 Task: Enable alerts for new tour insights from email types.
Action: Mouse moved to (1166, 134)
Screenshot: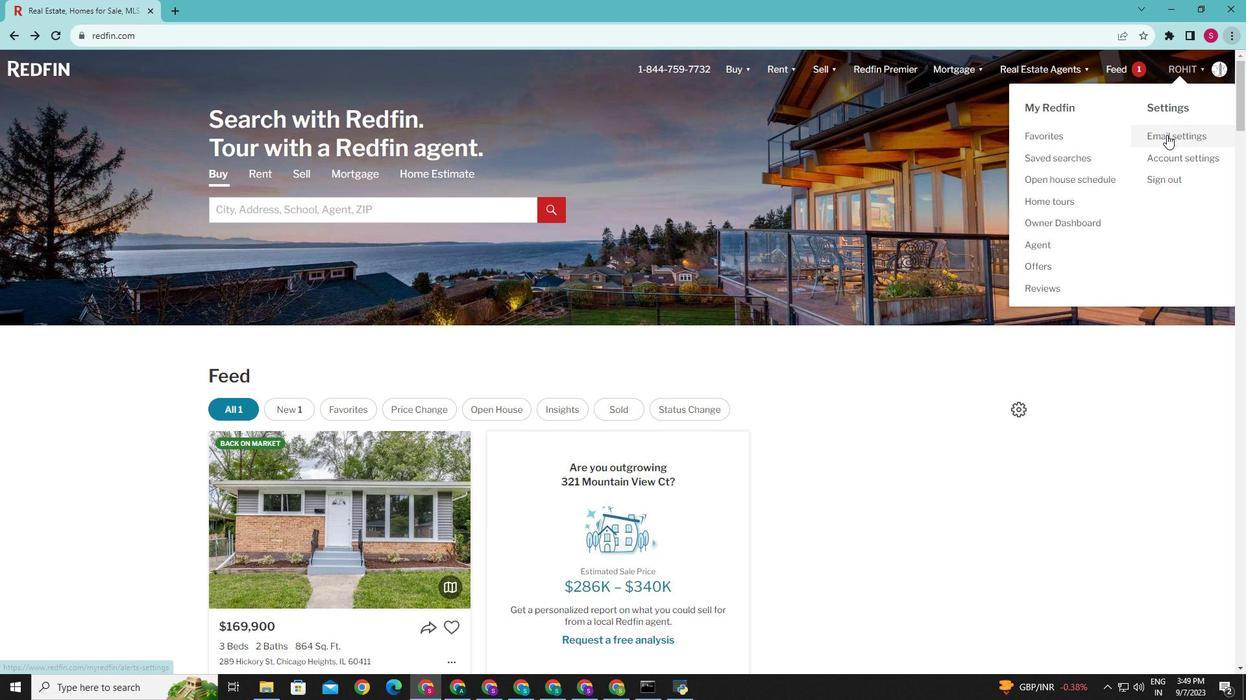 
Action: Mouse pressed left at (1166, 134)
Screenshot: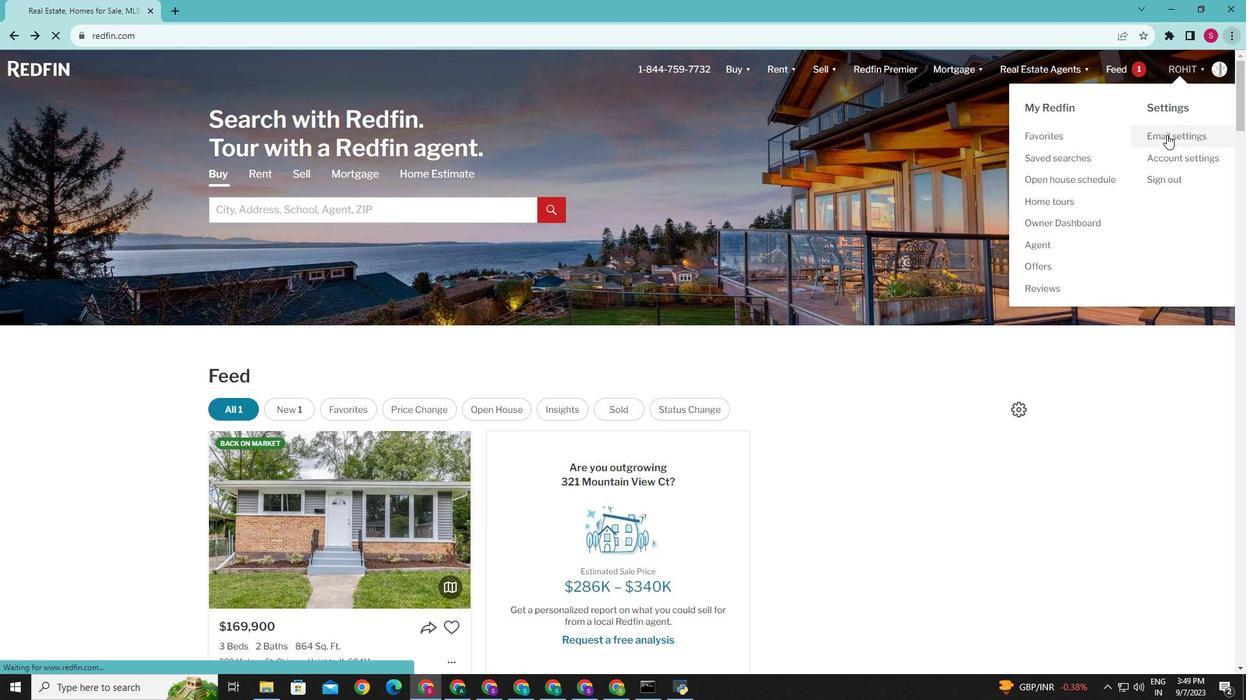 
Action: Mouse moved to (420, 474)
Screenshot: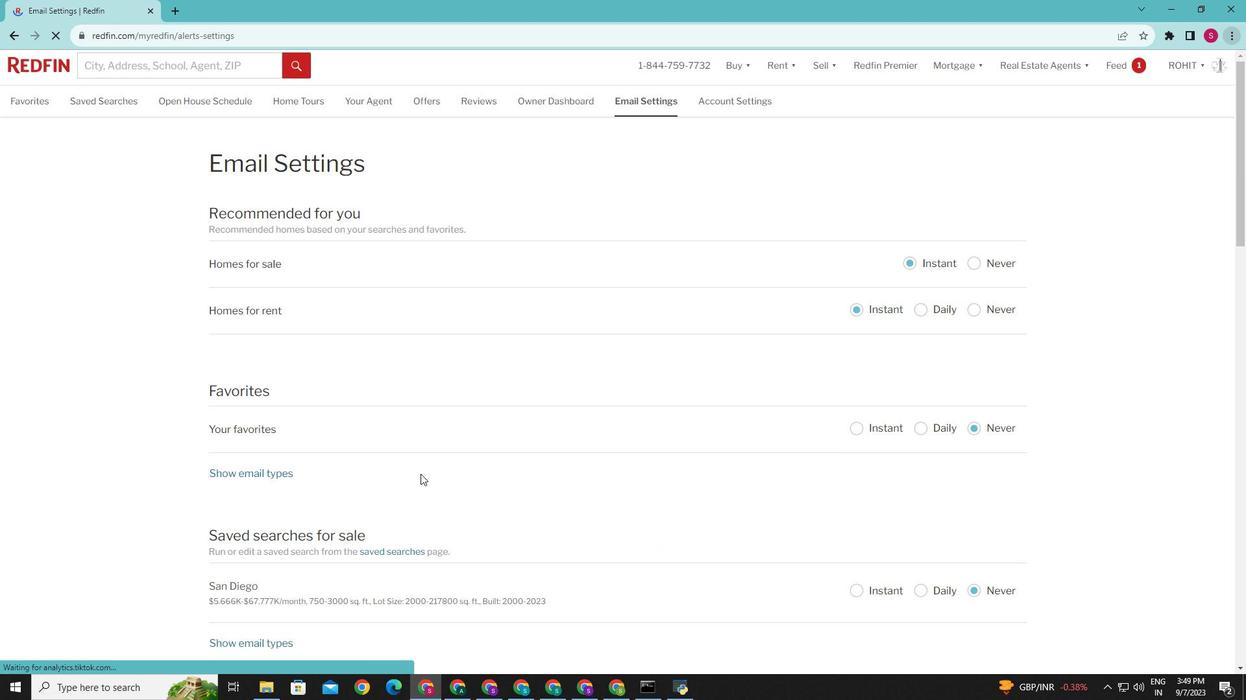 
Action: Mouse scrolled (420, 473) with delta (0, 0)
Screenshot: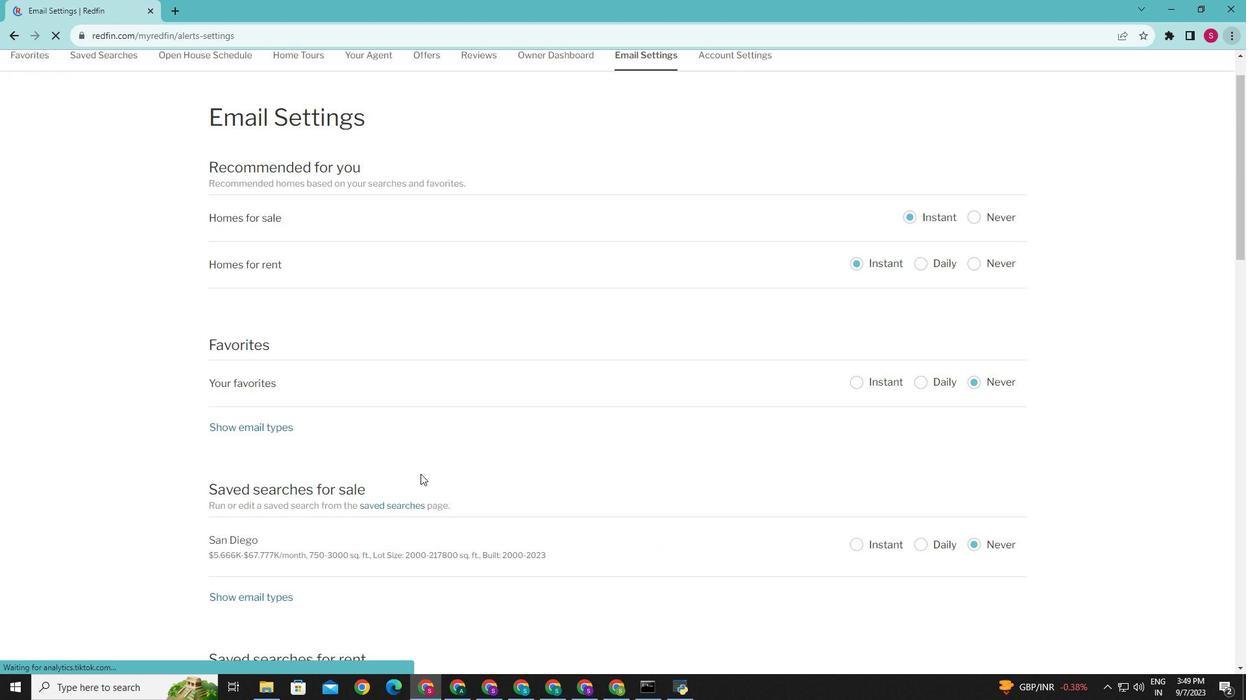 
Action: Mouse scrolled (420, 473) with delta (0, 0)
Screenshot: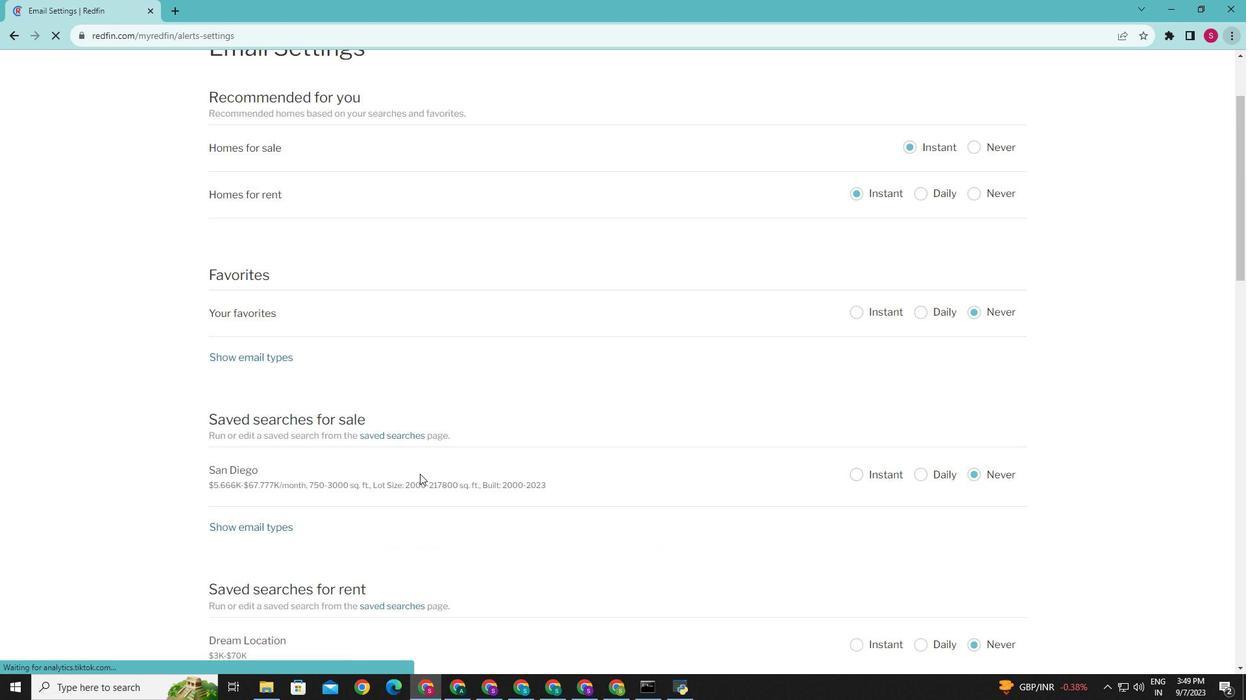 
Action: Mouse moved to (419, 474)
Screenshot: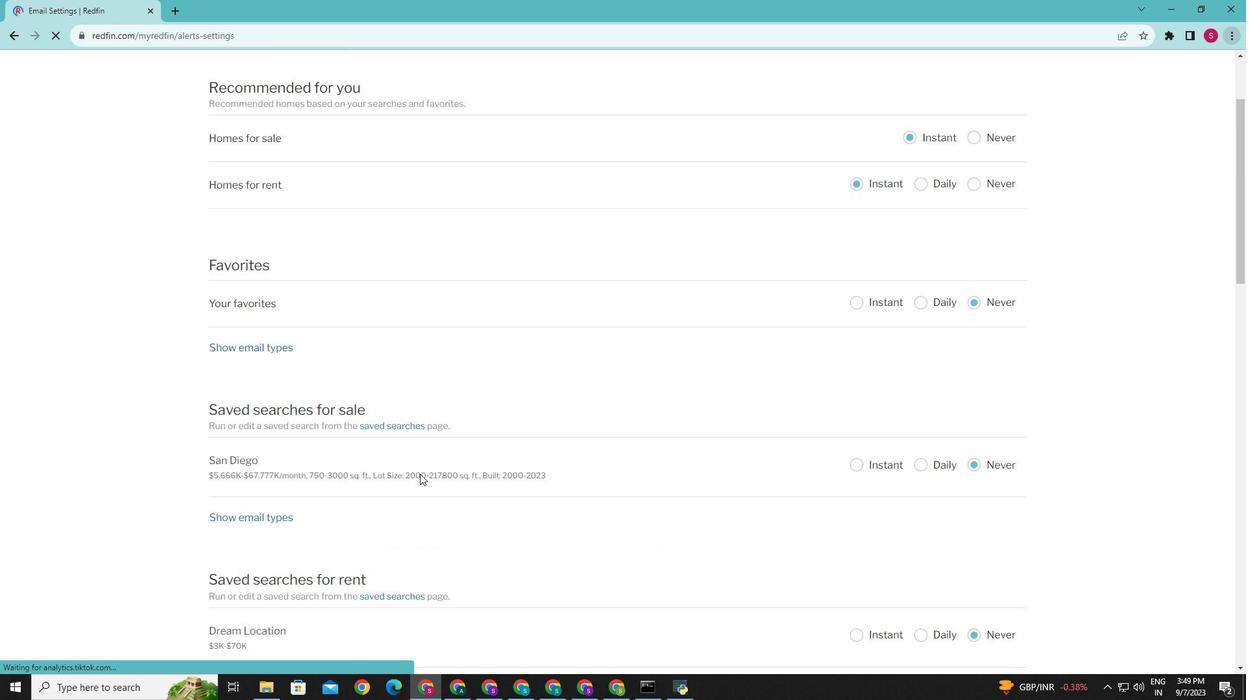 
Action: Mouse scrolled (419, 473) with delta (0, 0)
Screenshot: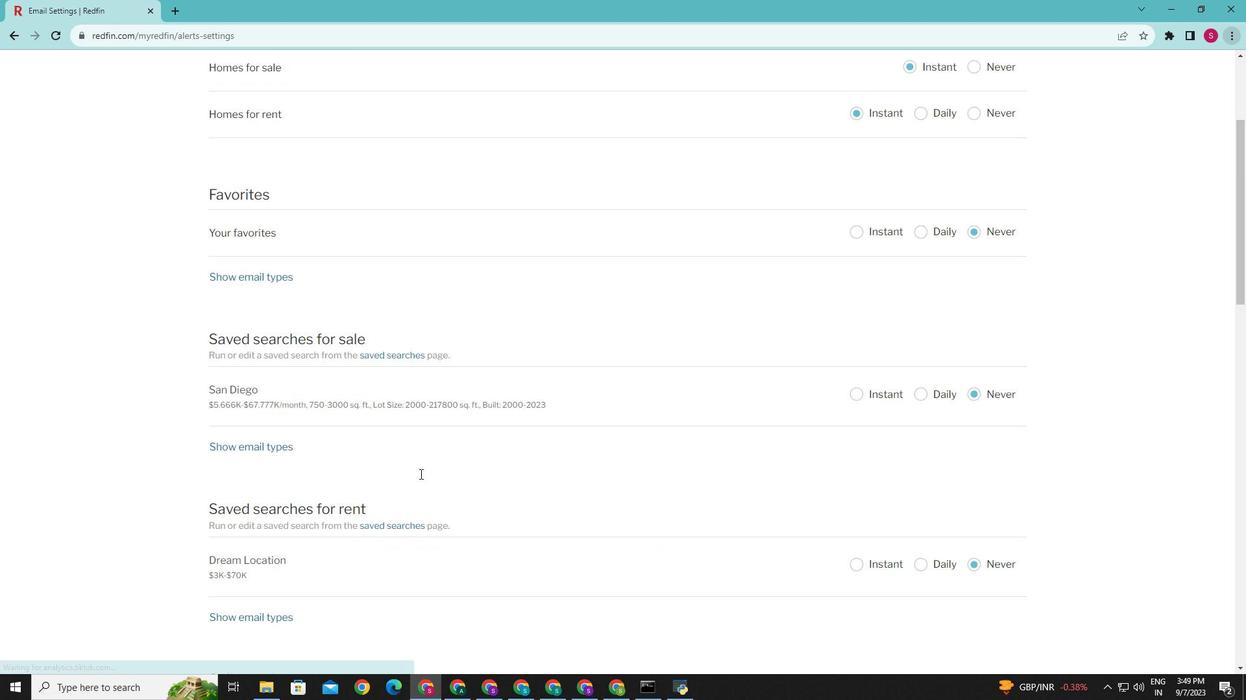 
Action: Mouse scrolled (419, 473) with delta (0, 0)
Screenshot: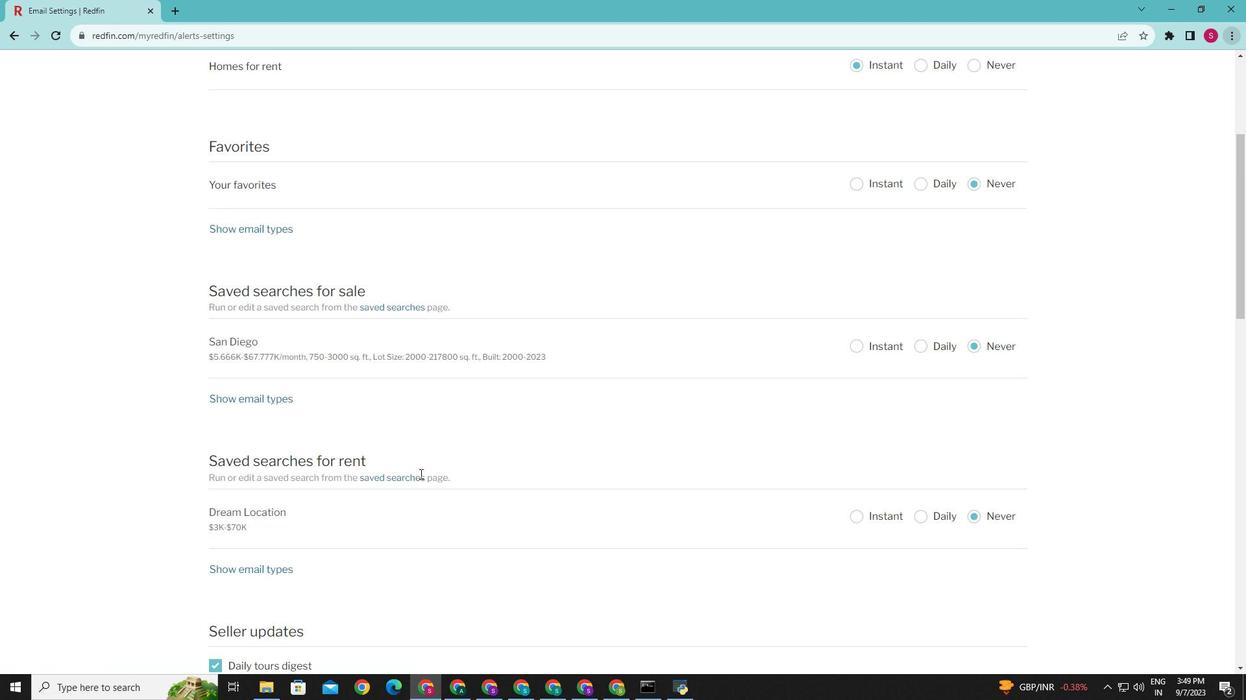 
Action: Mouse moved to (220, 381)
Screenshot: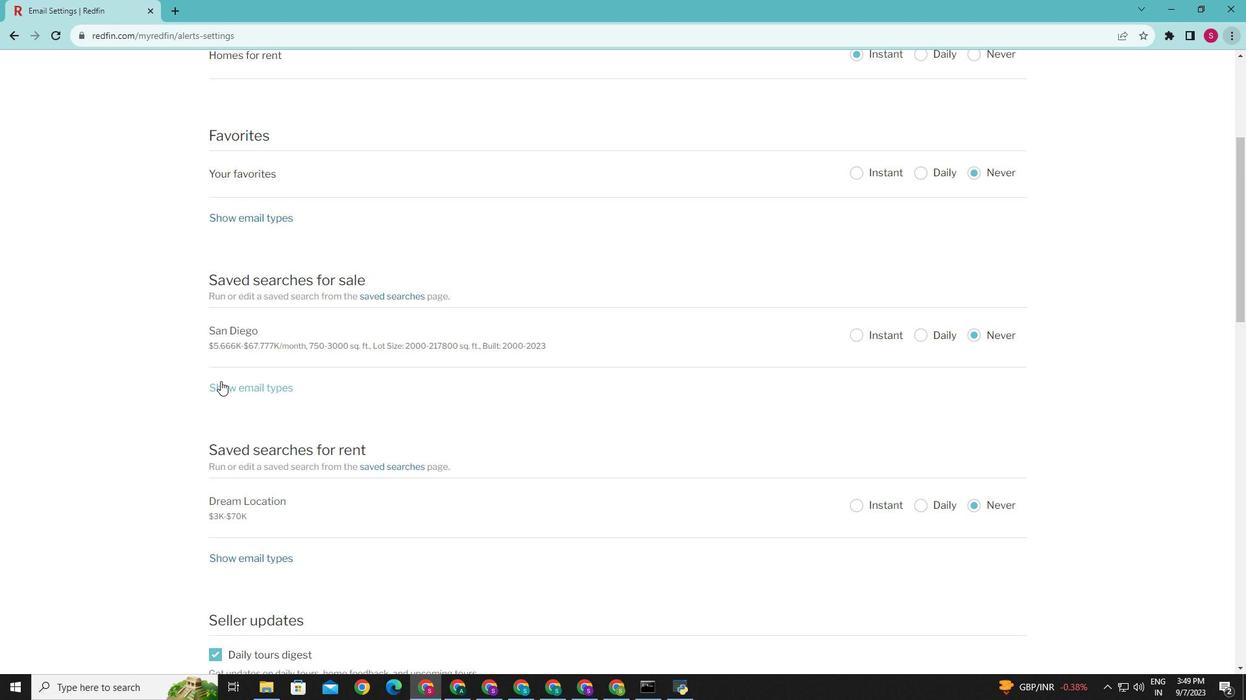 
Action: Mouse pressed left at (220, 381)
Screenshot: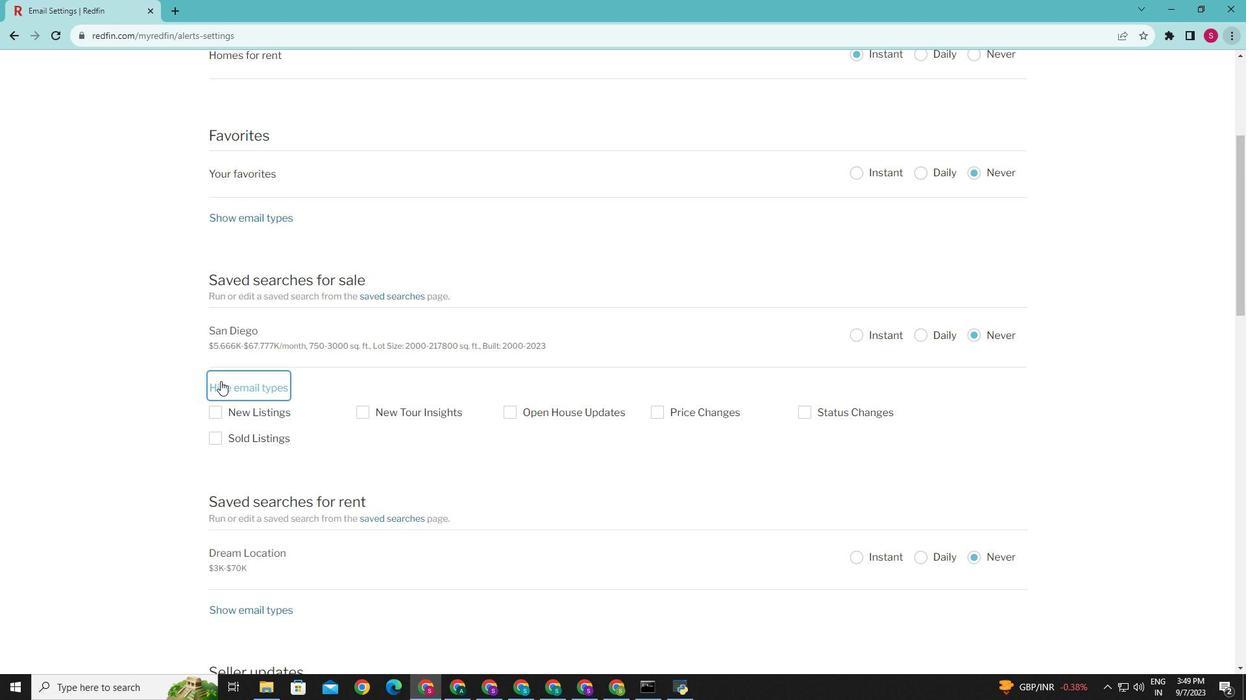 
Action: Mouse moved to (373, 410)
Screenshot: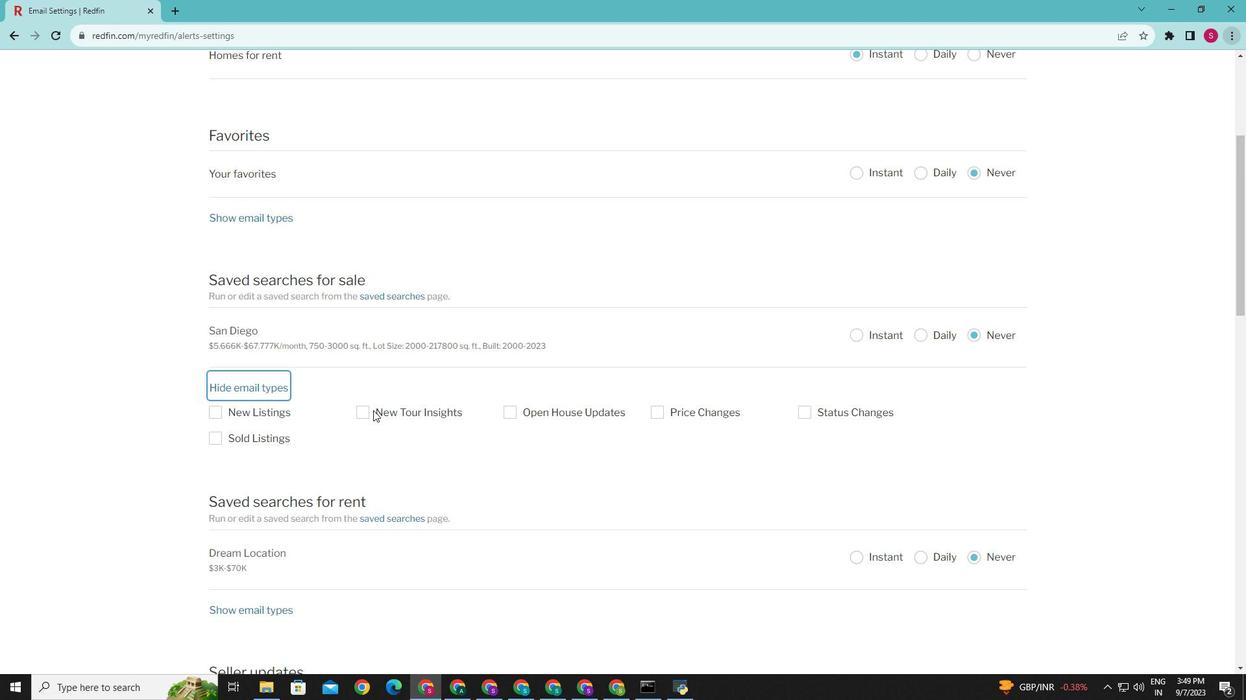 
Action: Mouse pressed left at (373, 410)
Screenshot: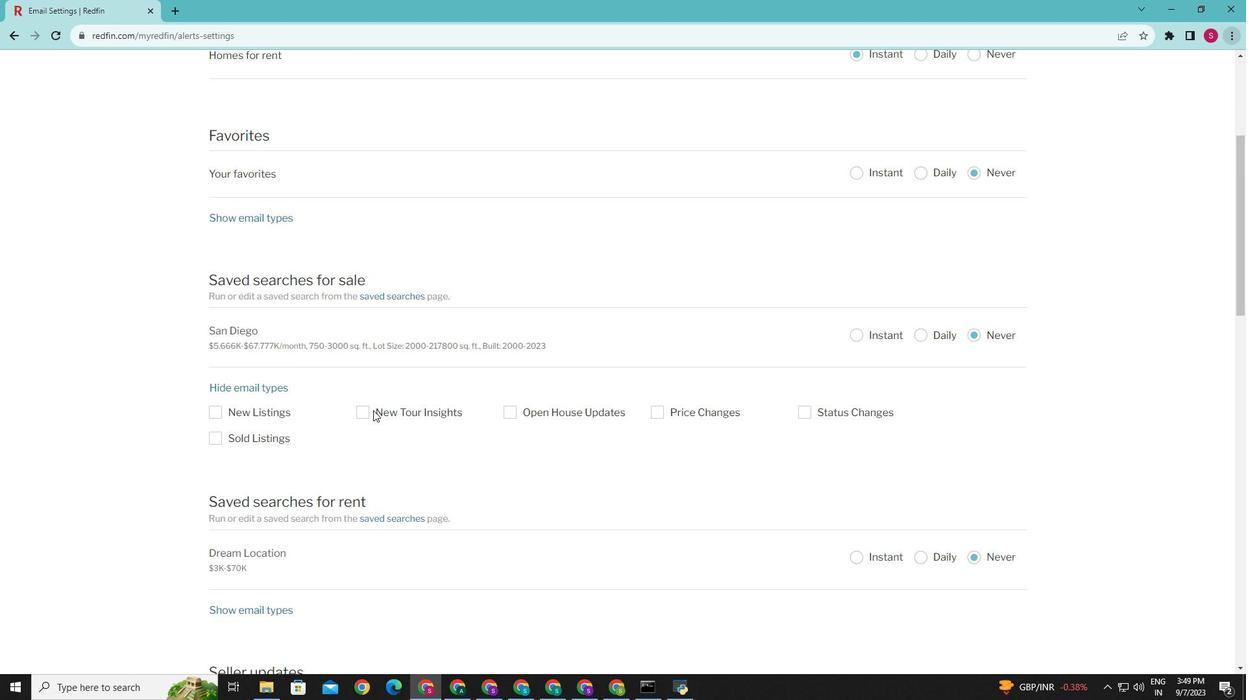 
Action: Mouse moved to (361, 410)
Screenshot: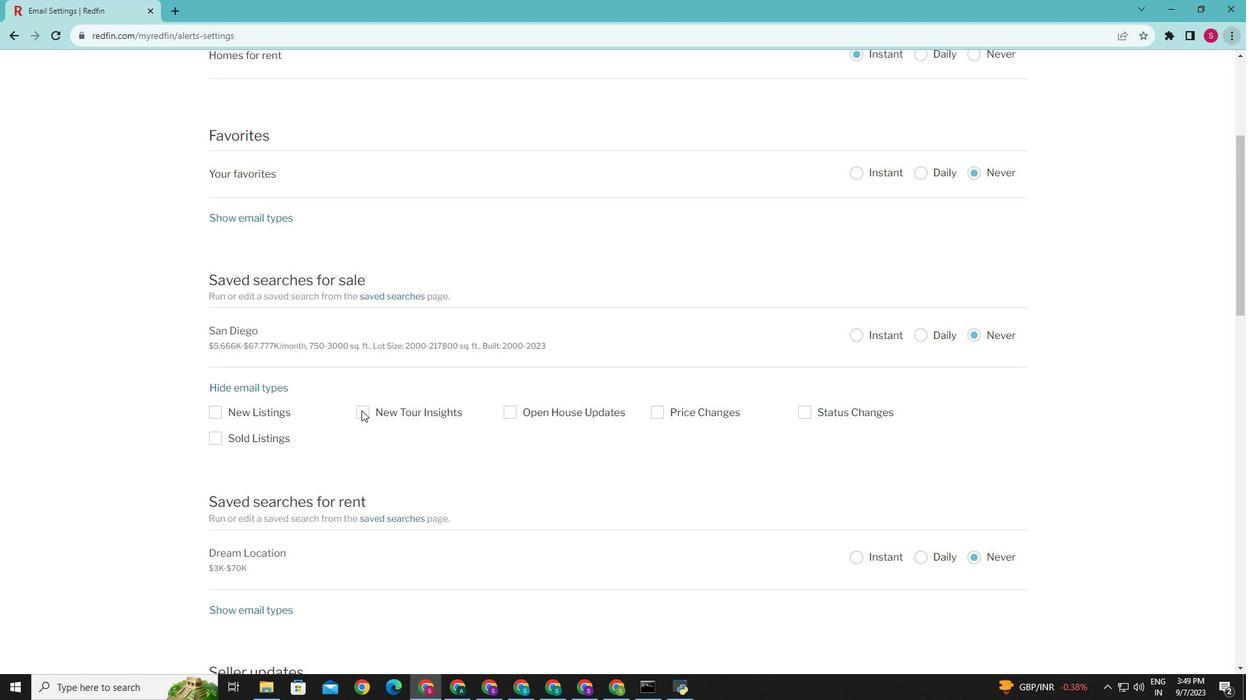 
Action: Mouse pressed left at (361, 410)
Screenshot: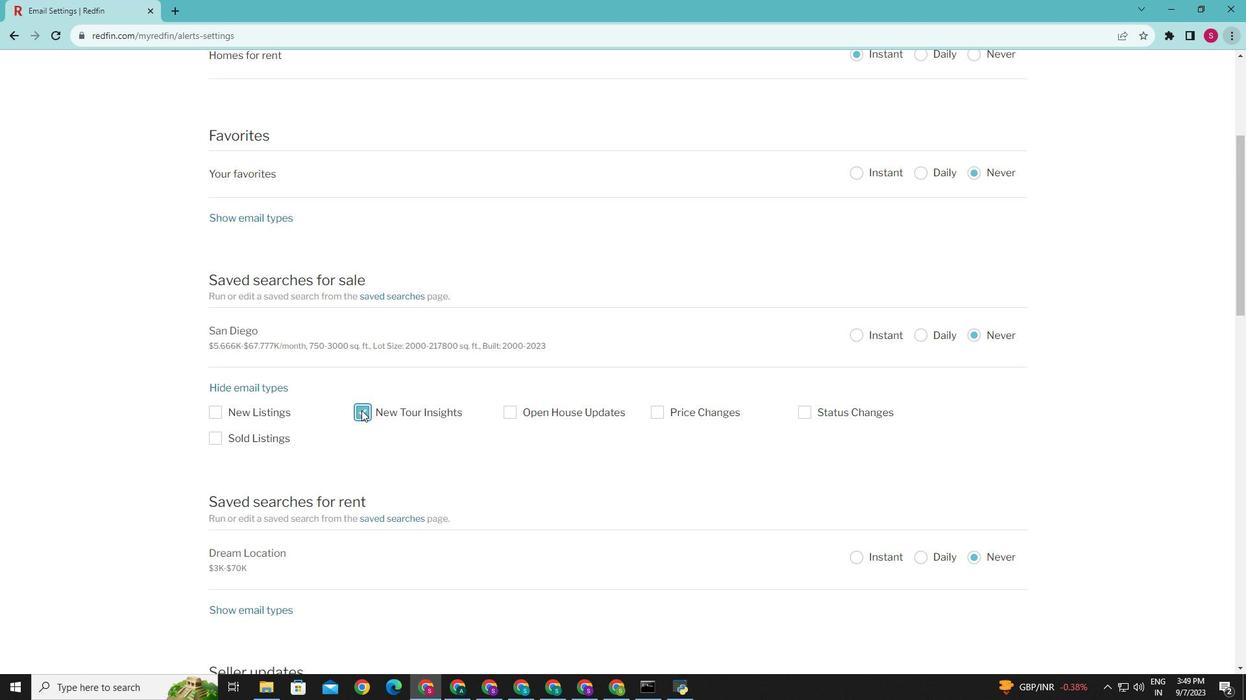 
Action: Mouse moved to (449, 483)
Screenshot: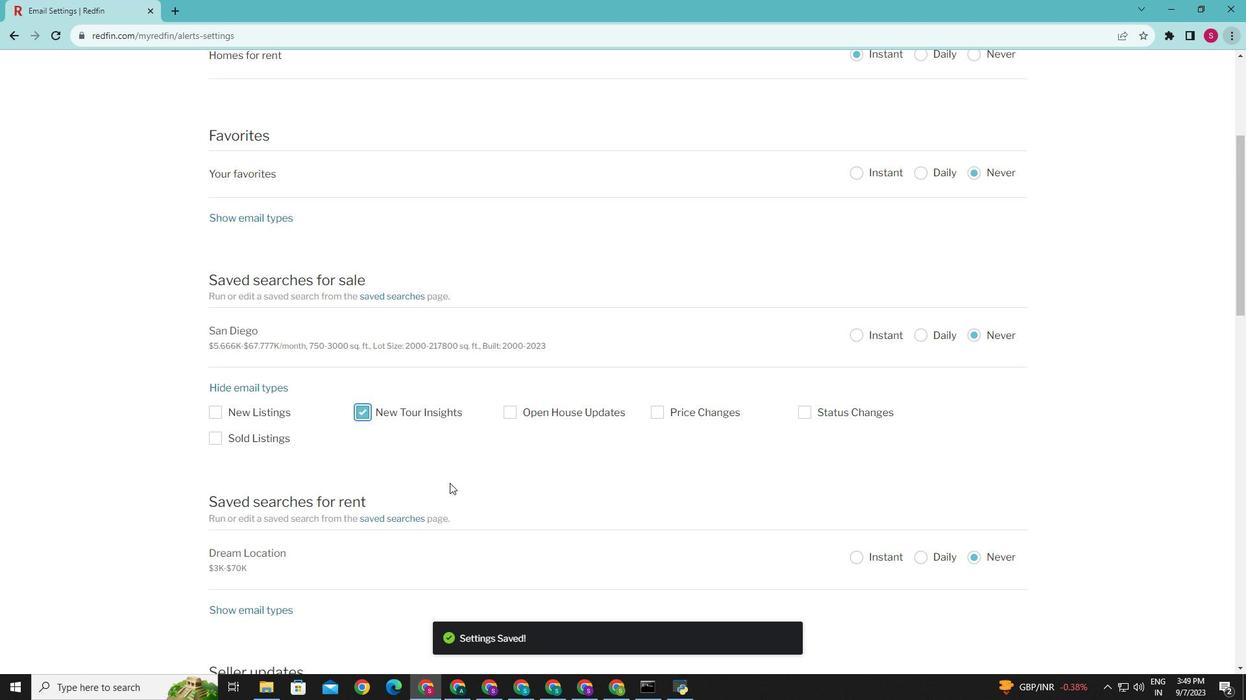 
